 Task: Add a signature Markus Robinson containing With gratitude and sincere wishes, Markus Robinson to email address softage.3@softage.net and add a folder Trademark licenses
Action: Mouse moved to (157, 105)
Screenshot: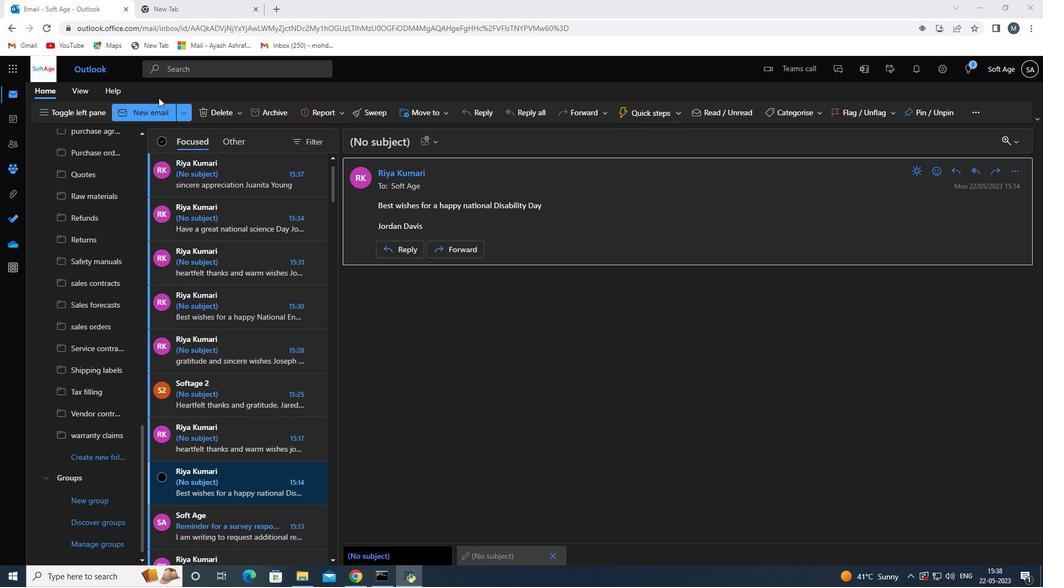 
Action: Mouse pressed left at (157, 105)
Screenshot: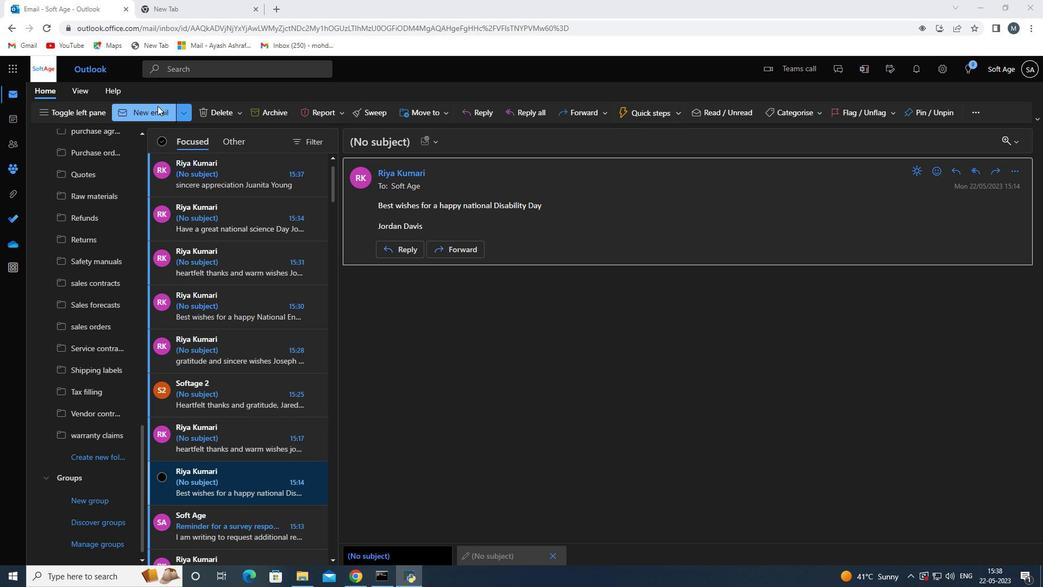 
Action: Mouse moved to (429, 206)
Screenshot: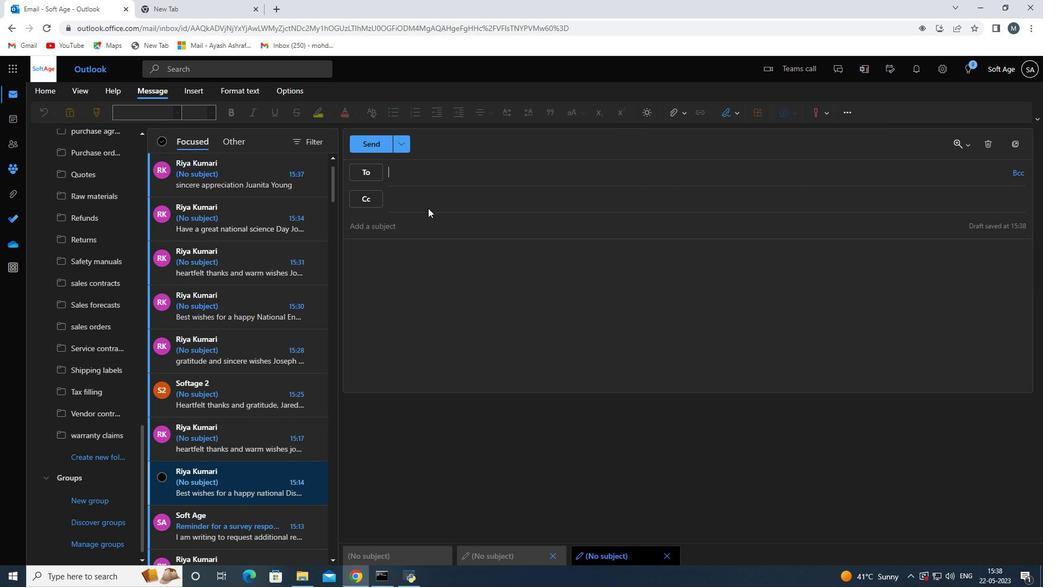
Action: Mouse pressed left at (429, 206)
Screenshot: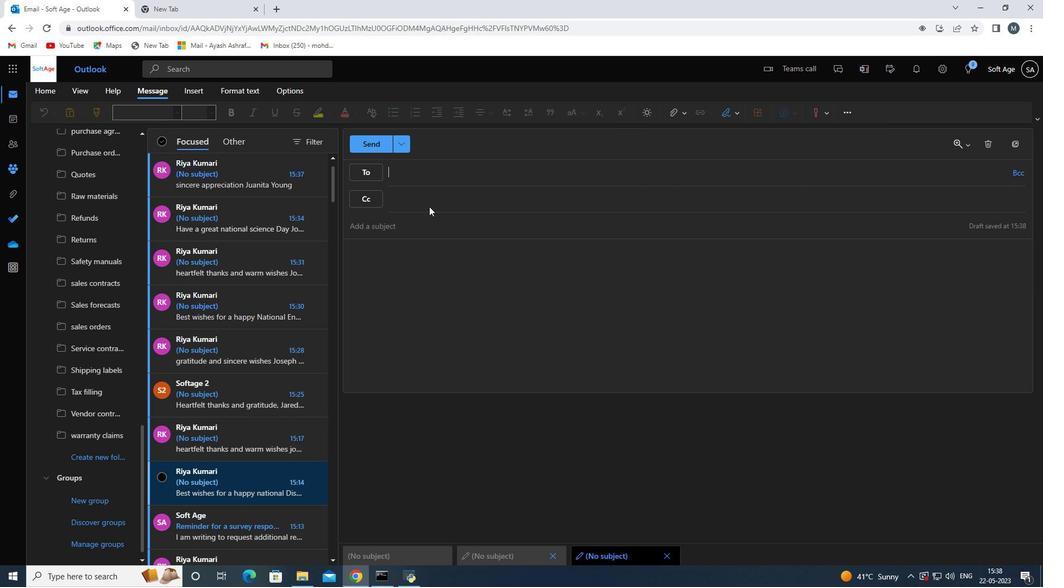 
Action: Mouse moved to (392, 274)
Screenshot: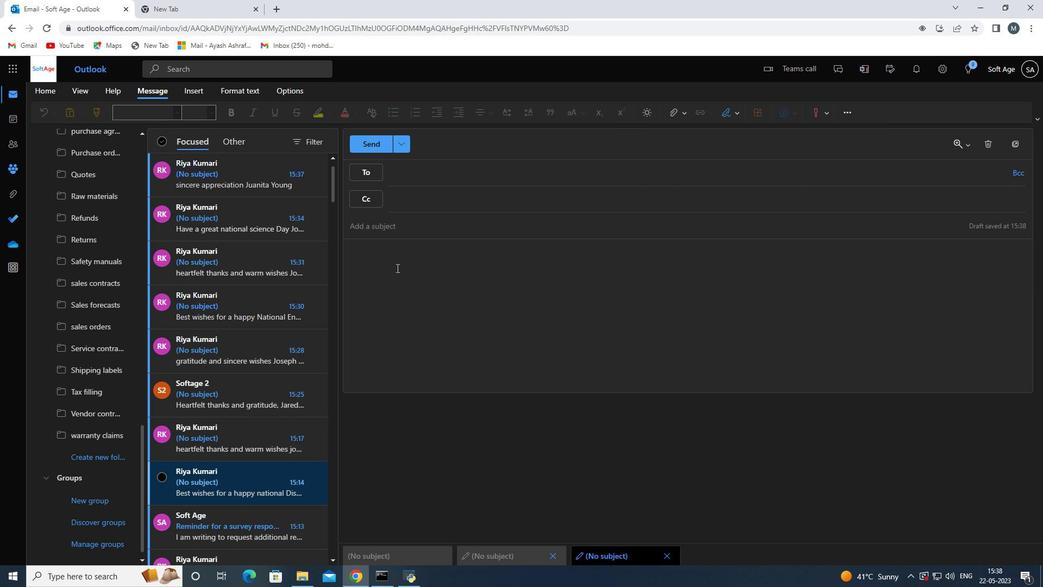 
Action: Mouse pressed left at (392, 274)
Screenshot: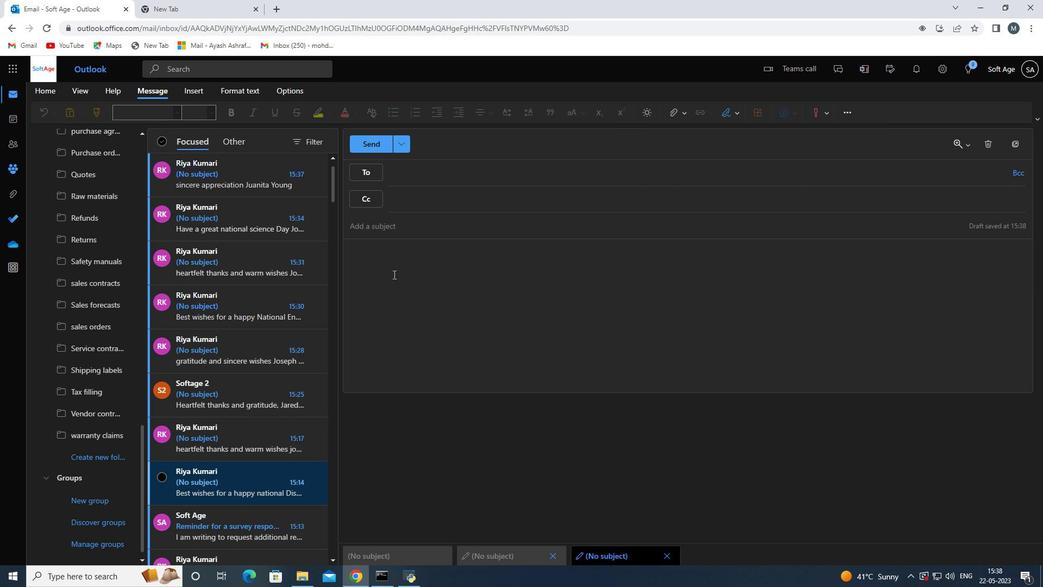 
Action: Mouse moved to (731, 113)
Screenshot: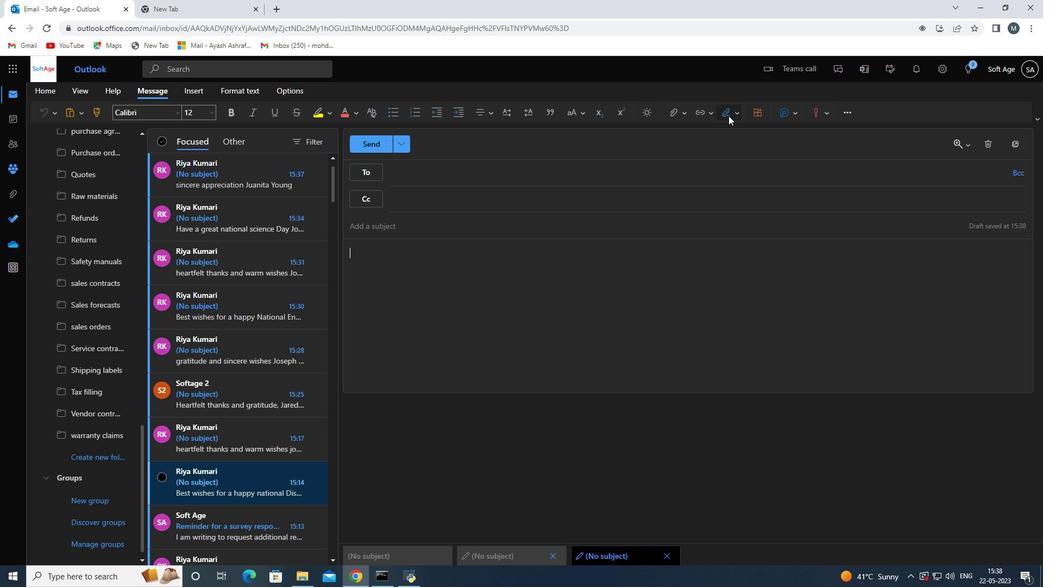 
Action: Mouse pressed left at (731, 113)
Screenshot: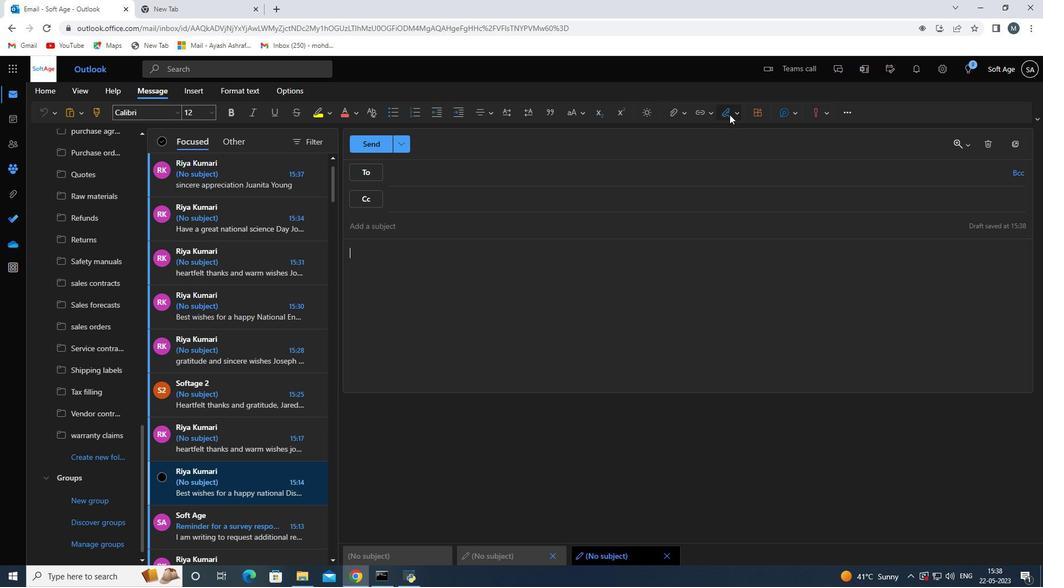 
Action: Mouse moved to (713, 156)
Screenshot: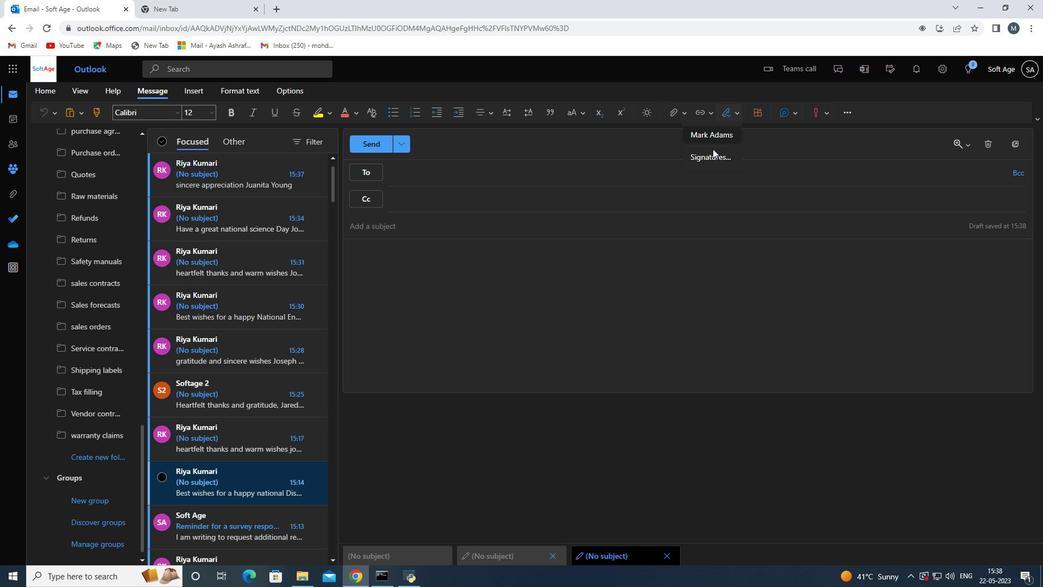 
Action: Mouse pressed left at (713, 156)
Screenshot: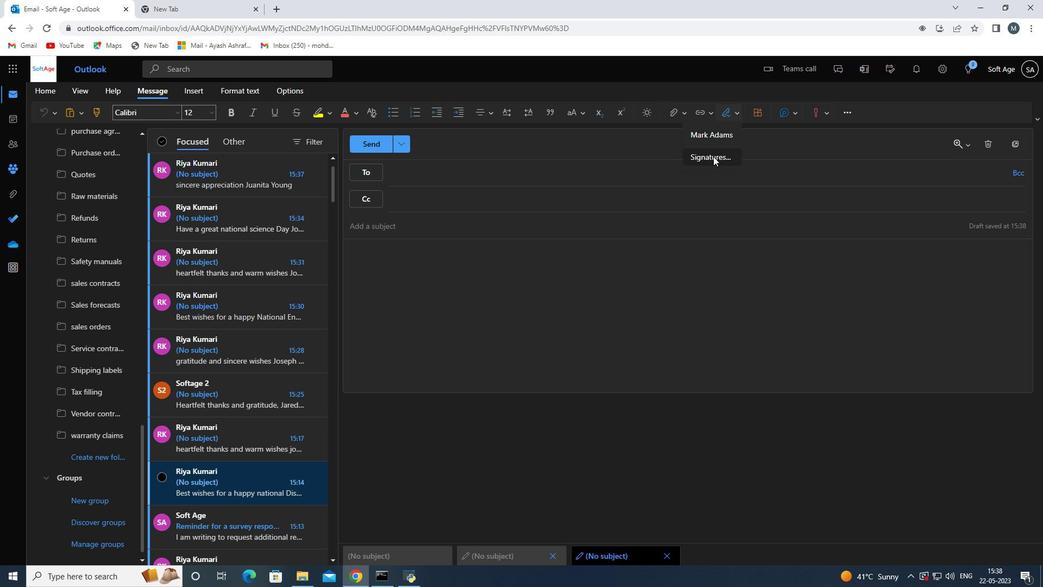 
Action: Mouse moved to (728, 195)
Screenshot: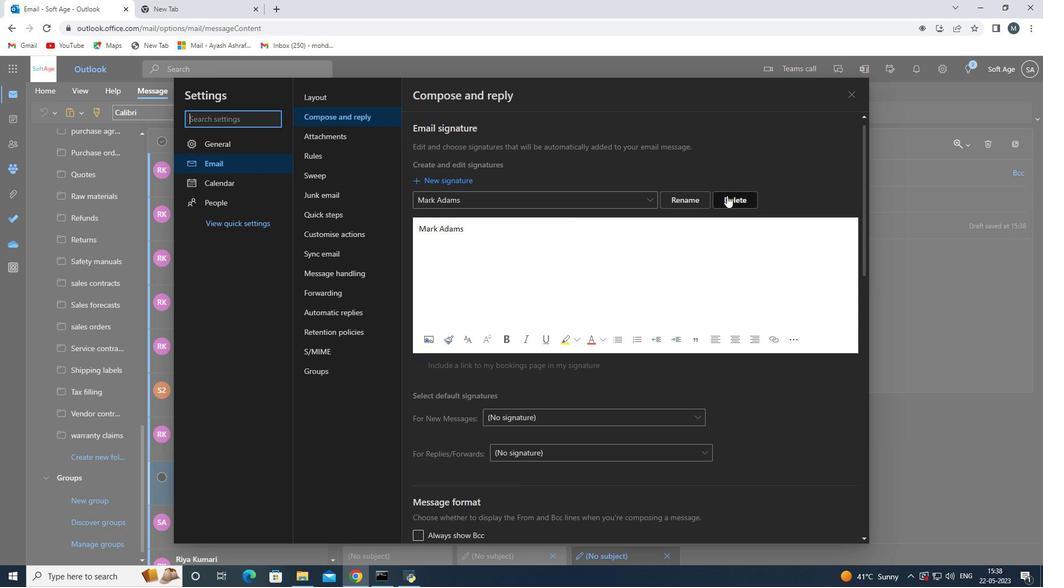 
Action: Mouse pressed left at (728, 195)
Screenshot: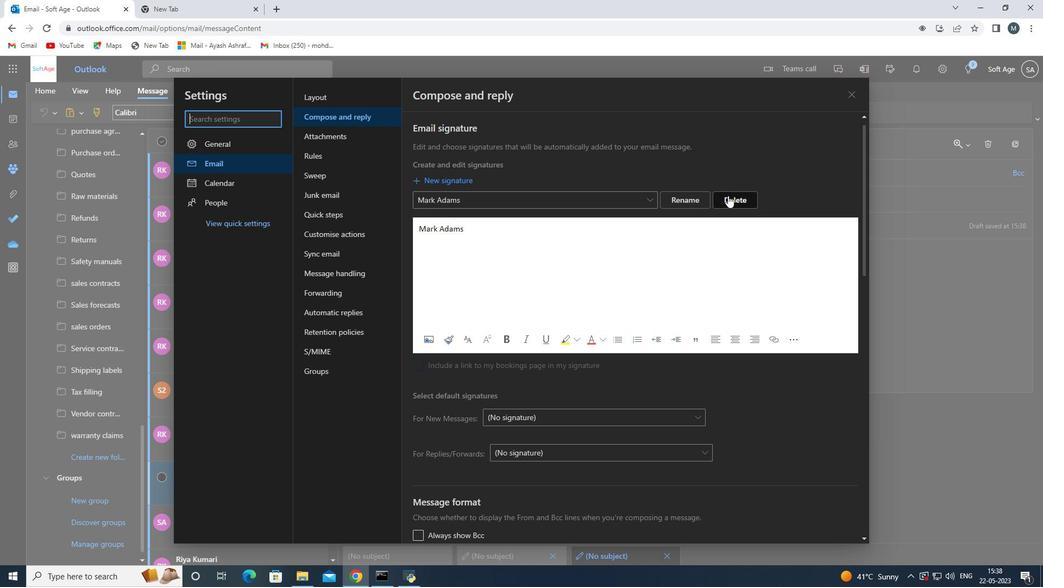 
Action: Mouse moved to (541, 194)
Screenshot: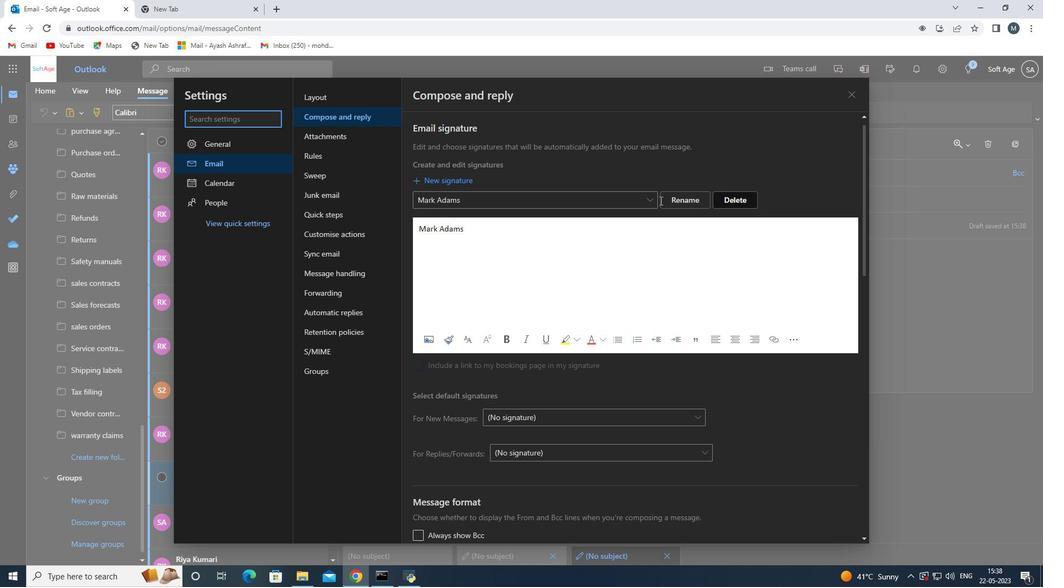 
Action: Mouse pressed left at (541, 194)
Screenshot: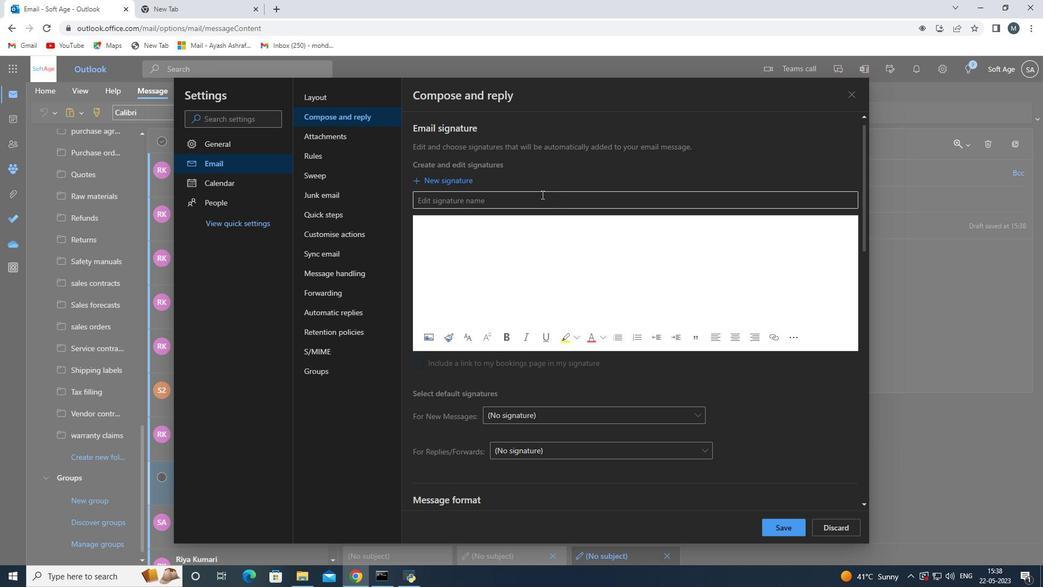 
Action: Mouse moved to (540, 194)
Screenshot: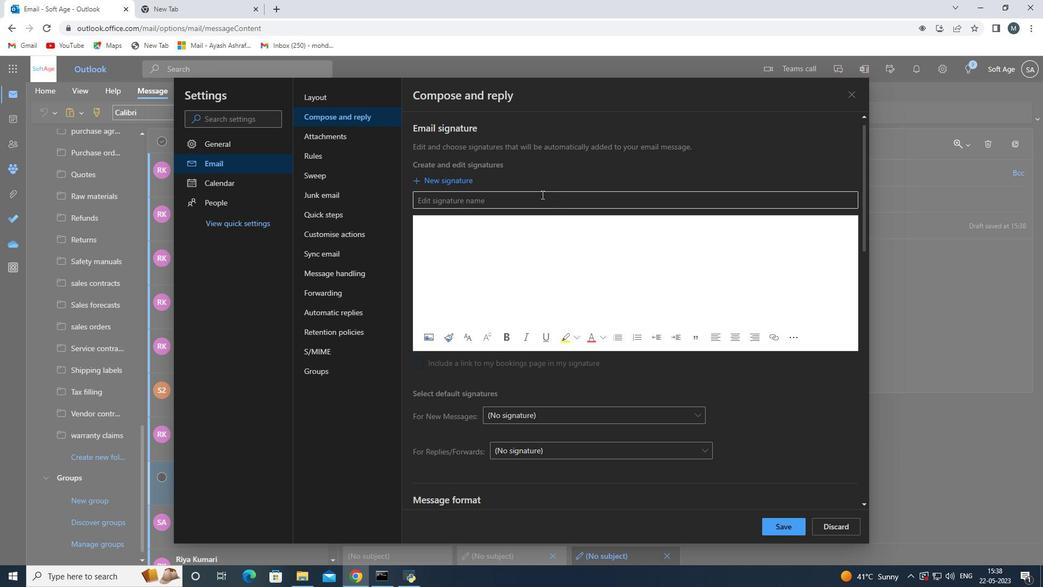 
Action: Key pressed <Key.shift>Robb<Key.backspace>inson<Key.space>
Screenshot: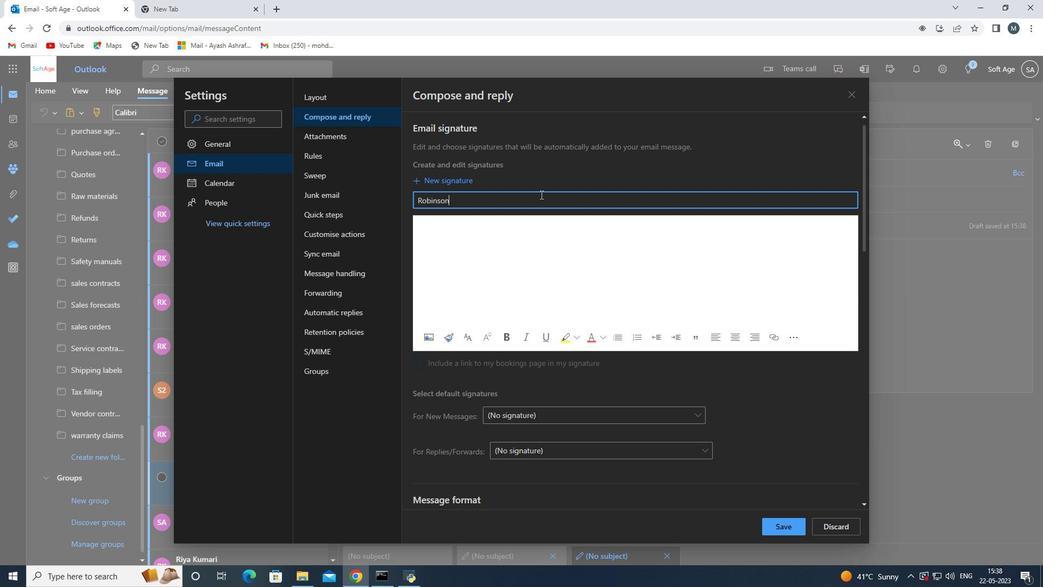 
Action: Mouse moved to (417, 197)
Screenshot: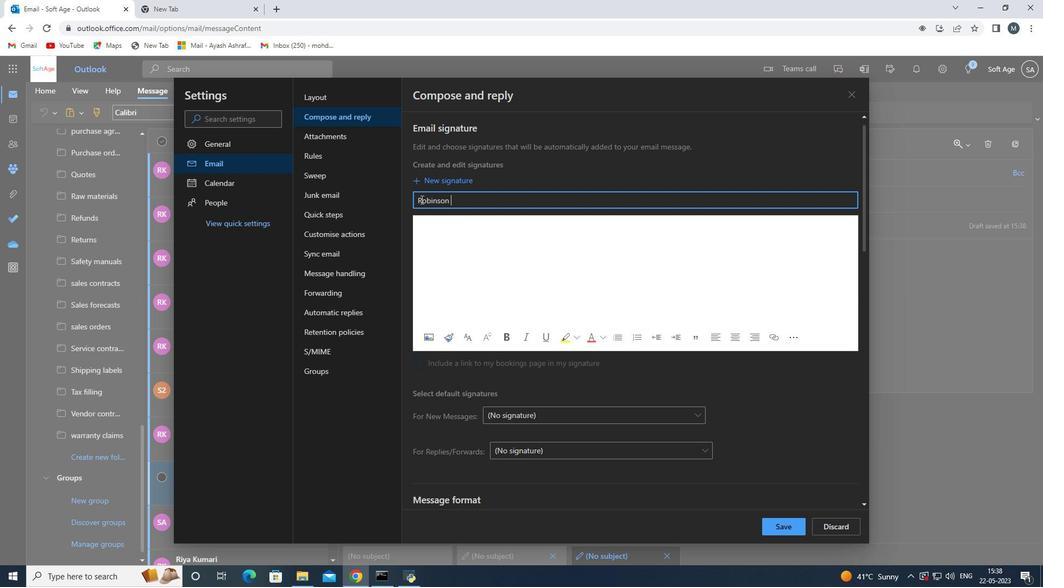 
Action: Mouse pressed left at (417, 197)
Screenshot: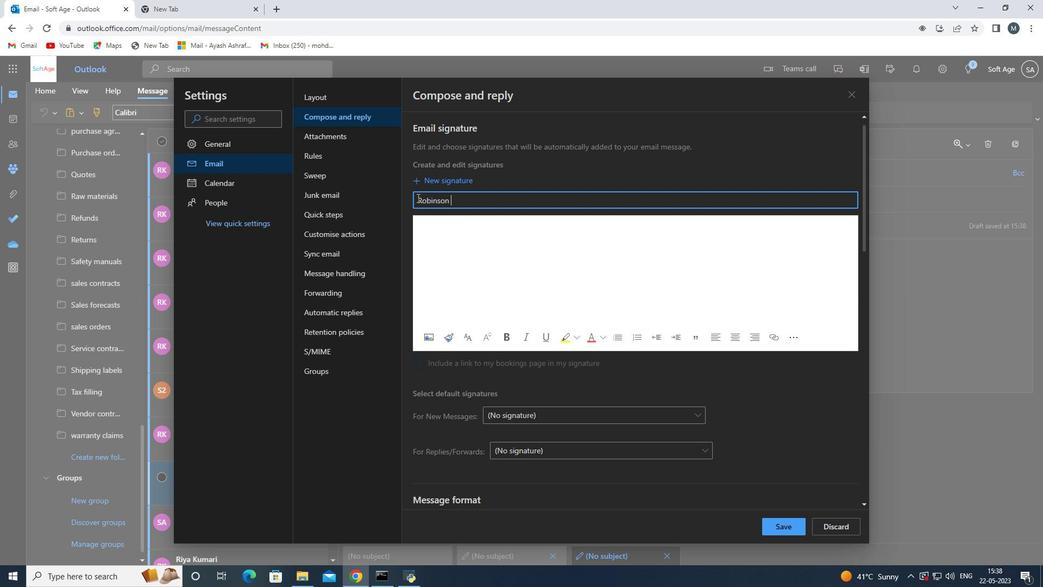 
Action: Mouse moved to (420, 201)
Screenshot: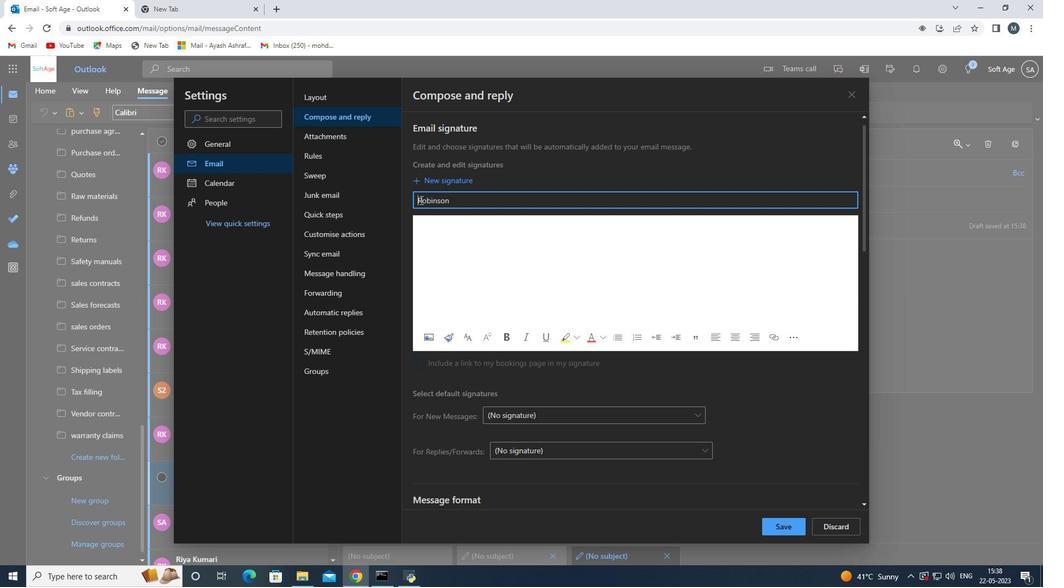 
Action: Key pressed <Key.shift>markus<Key.space>
Screenshot: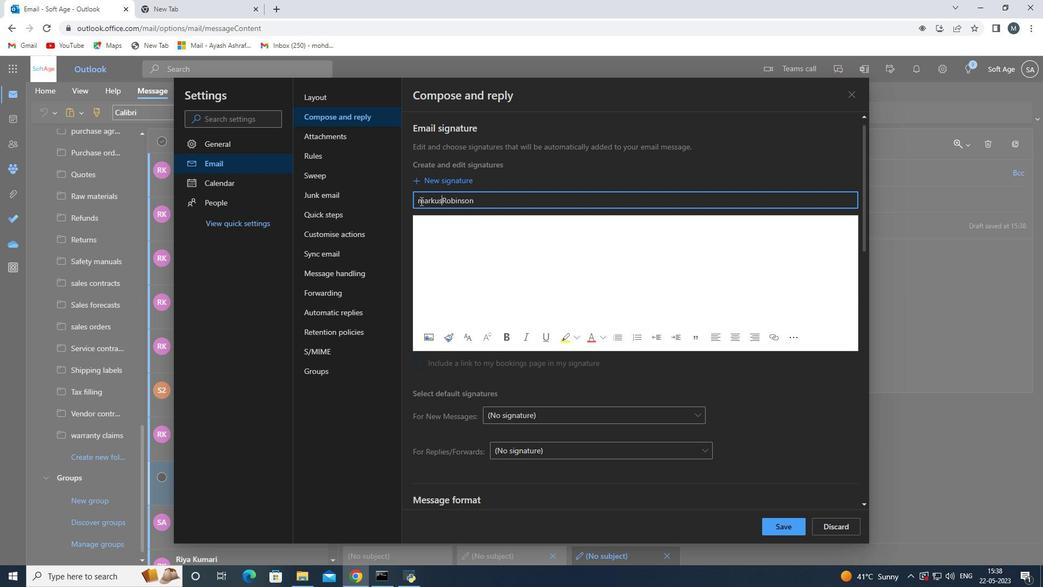 
Action: Mouse moved to (427, 199)
Screenshot: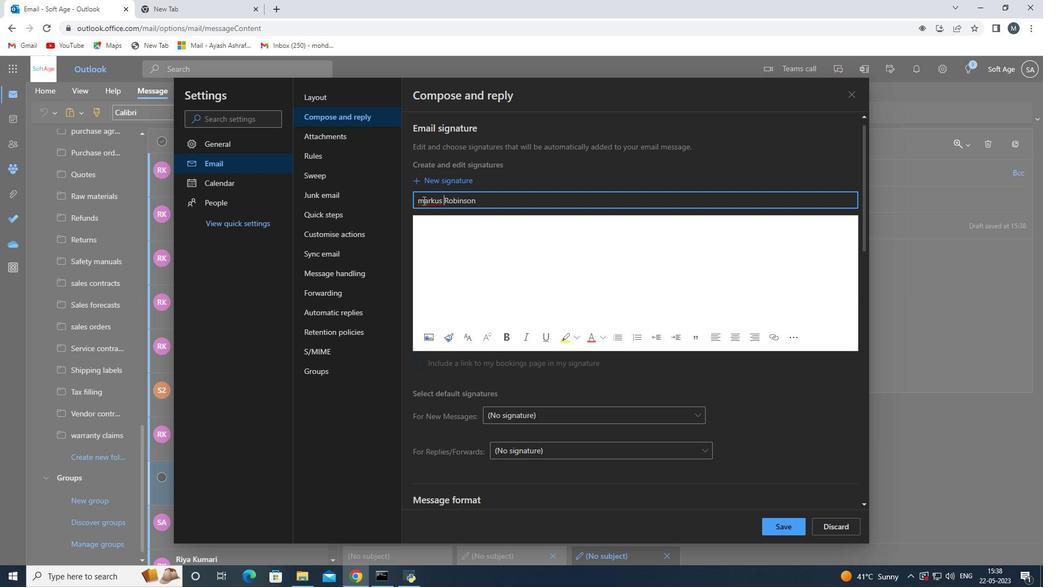 
Action: Mouse pressed left at (427, 199)
Screenshot: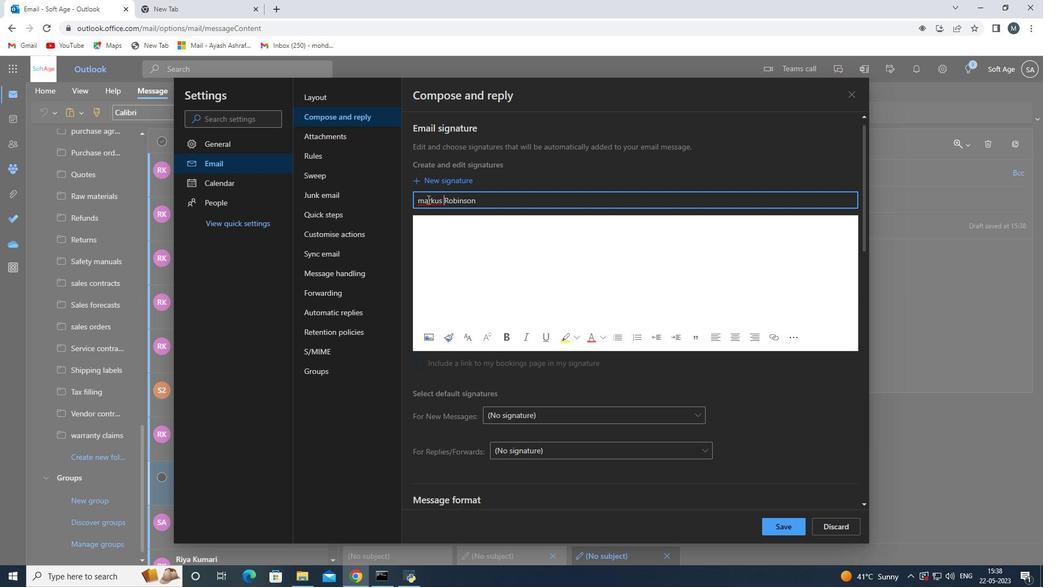 
Action: Mouse moved to (426, 201)
Screenshot: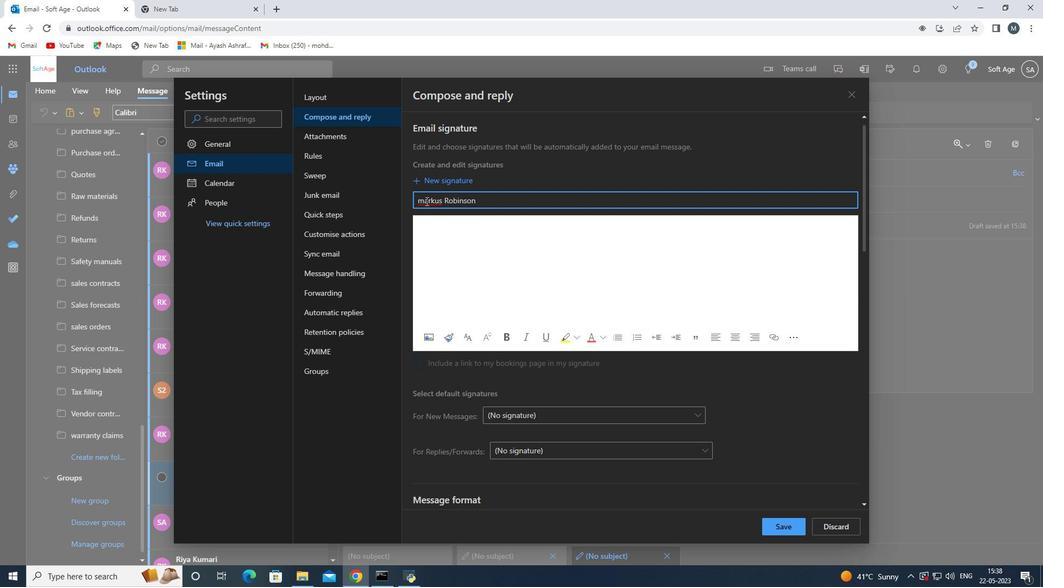 
Action: Mouse pressed left at (426, 201)
Screenshot: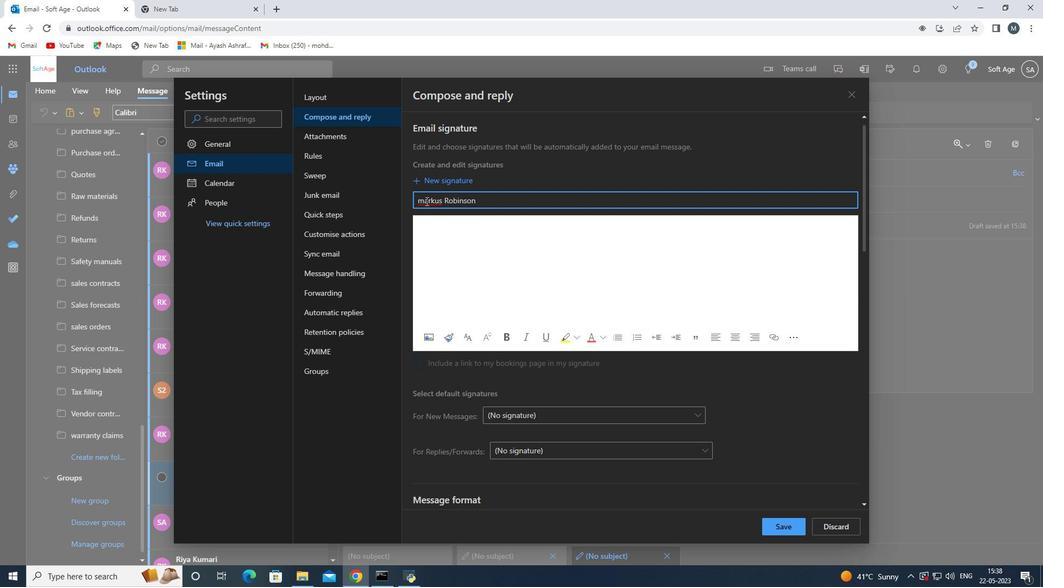 
Action: Mouse moved to (424, 200)
Screenshot: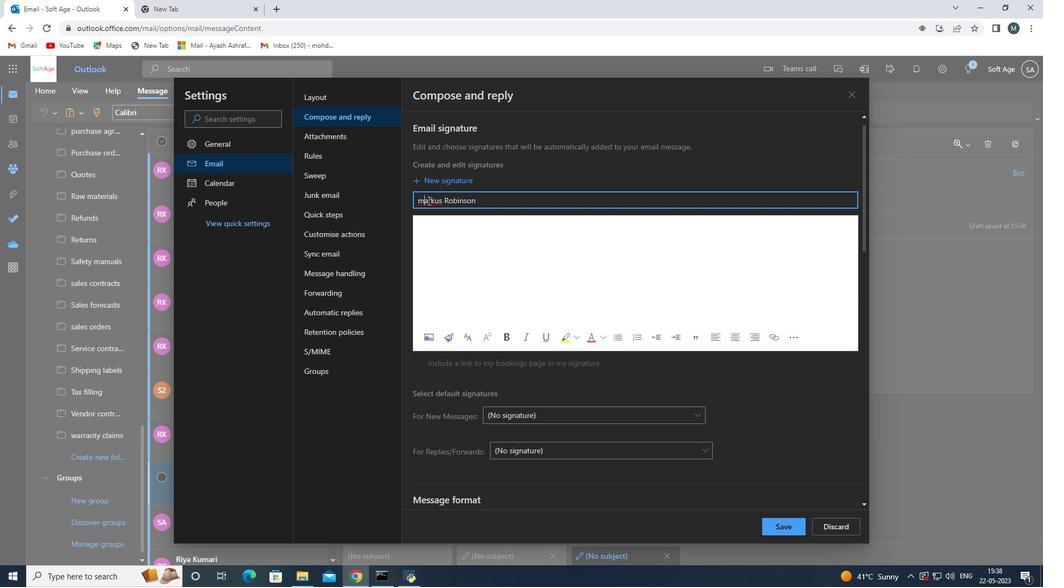 
Action: Key pressed <Key.backspace><Key.shift>M
Screenshot: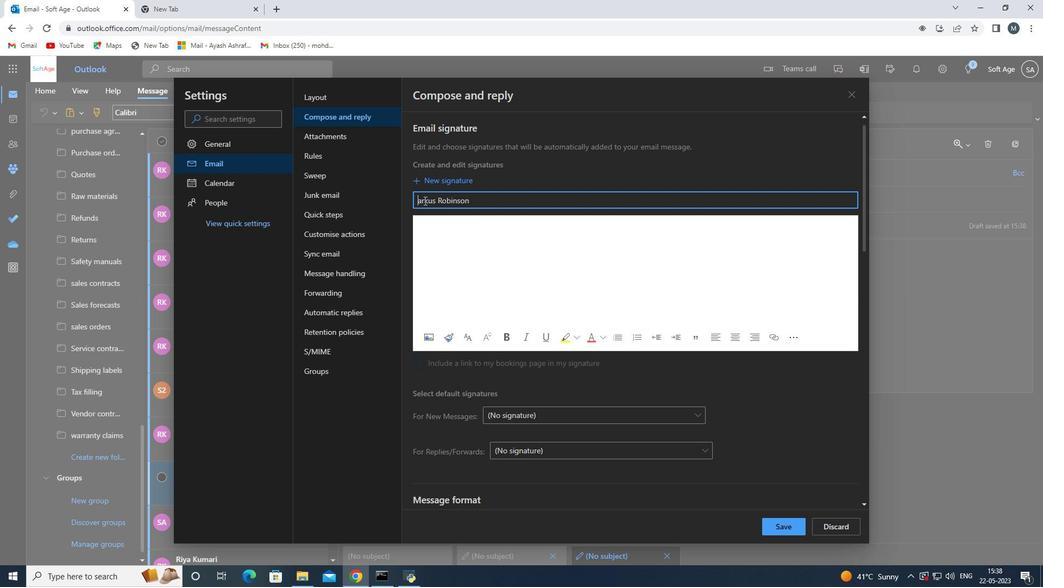 
Action: Mouse moved to (533, 223)
Screenshot: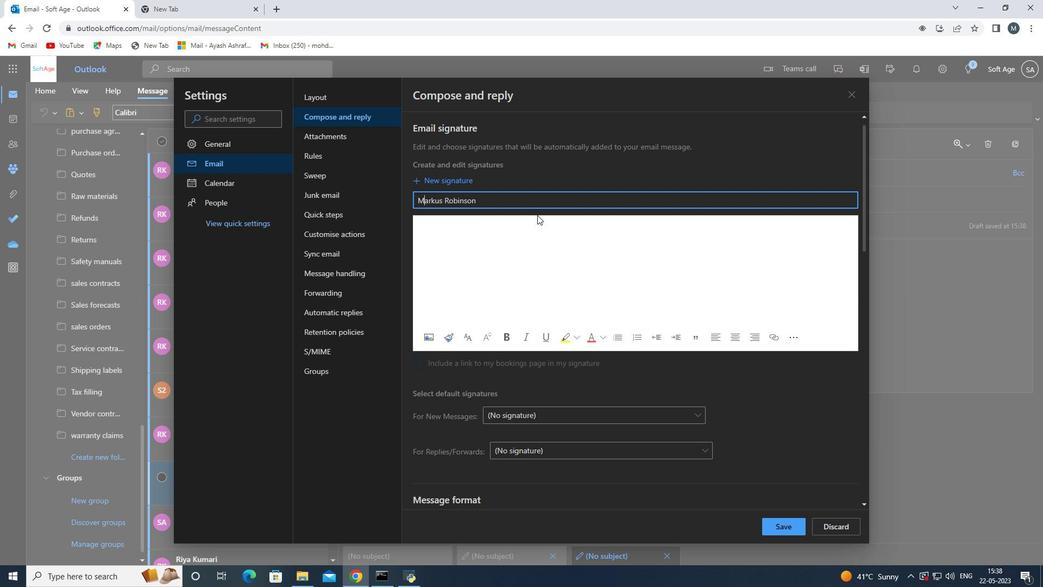 
Action: Mouse pressed left at (533, 223)
Screenshot: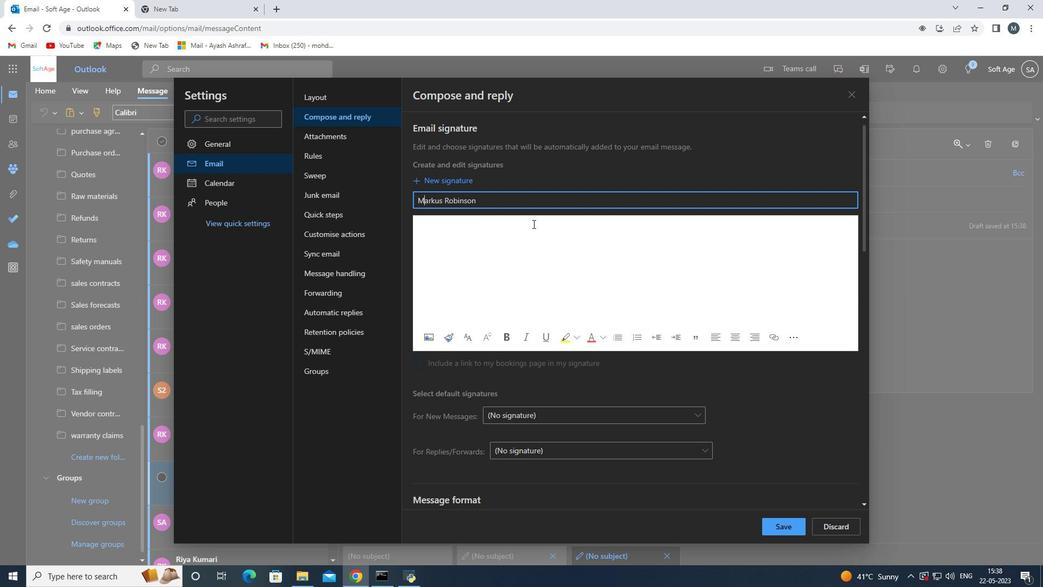 
Action: Mouse moved to (525, 215)
Screenshot: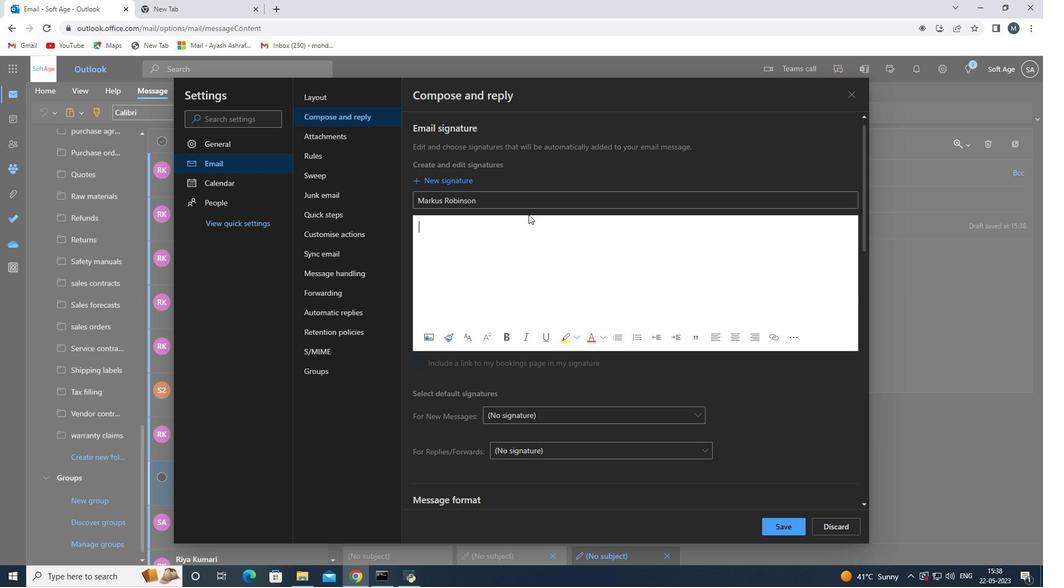 
Action: Key pressed <Key.shift>m<Key.backspace><Key.shift>Markus<Key.space><Key.shift><Key.shift><Key.shift><Key.shift><Key.shift><Key.shift>Robinson<Key.space>
Screenshot: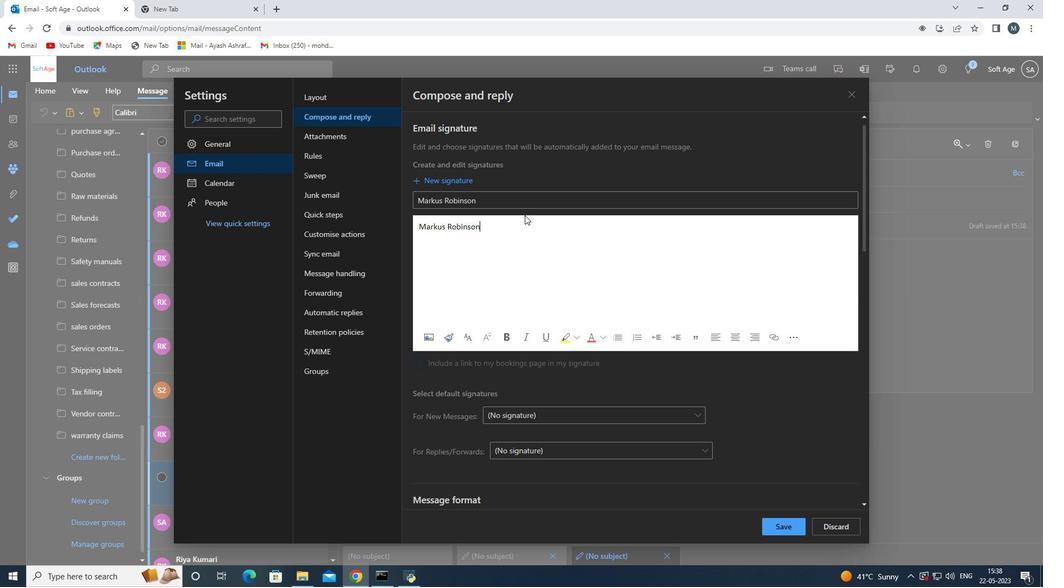 
Action: Mouse moved to (770, 521)
Screenshot: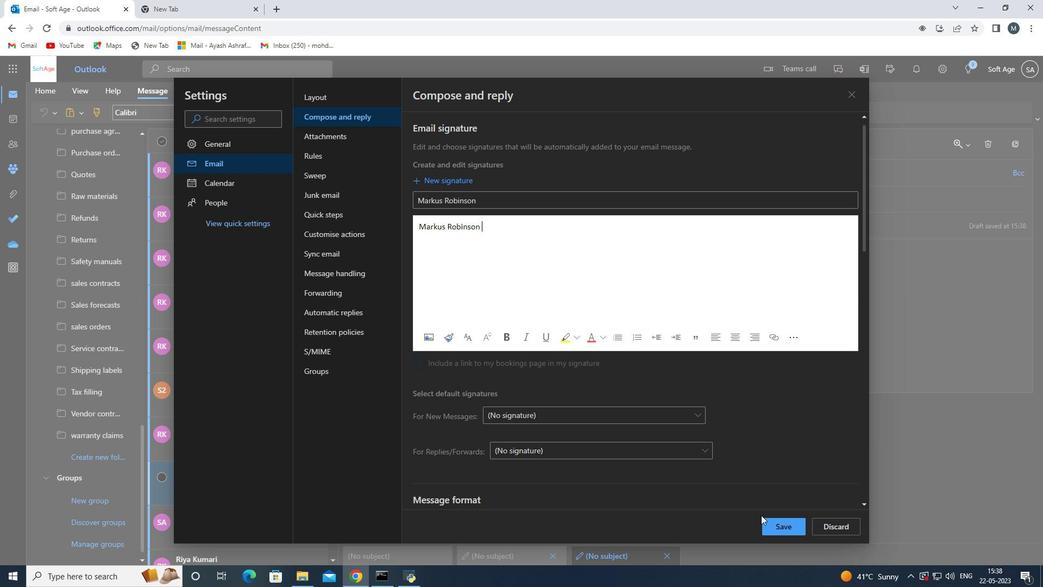 
Action: Mouse pressed left at (770, 521)
Screenshot: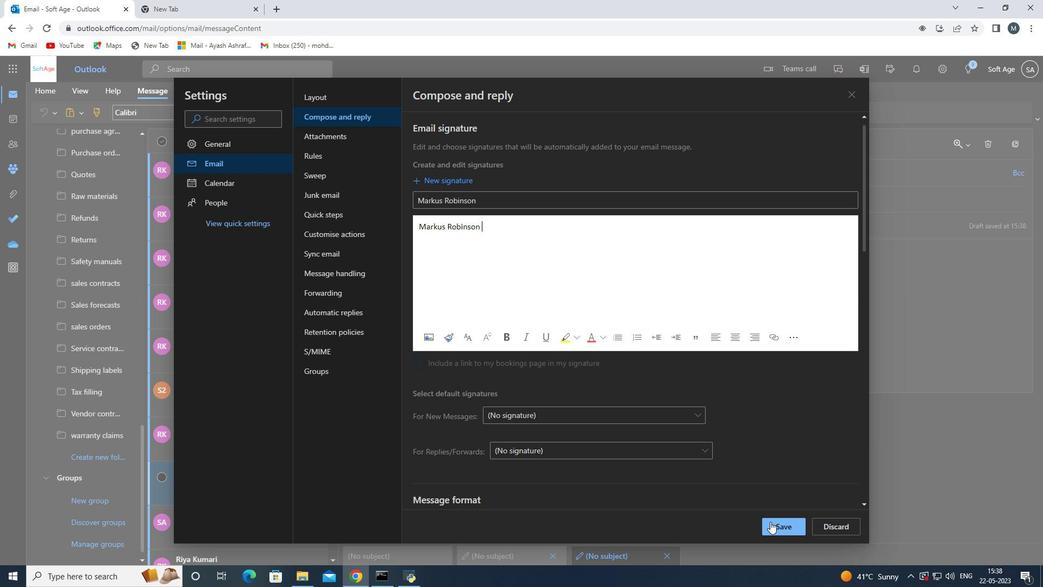 
Action: Mouse moved to (857, 98)
Screenshot: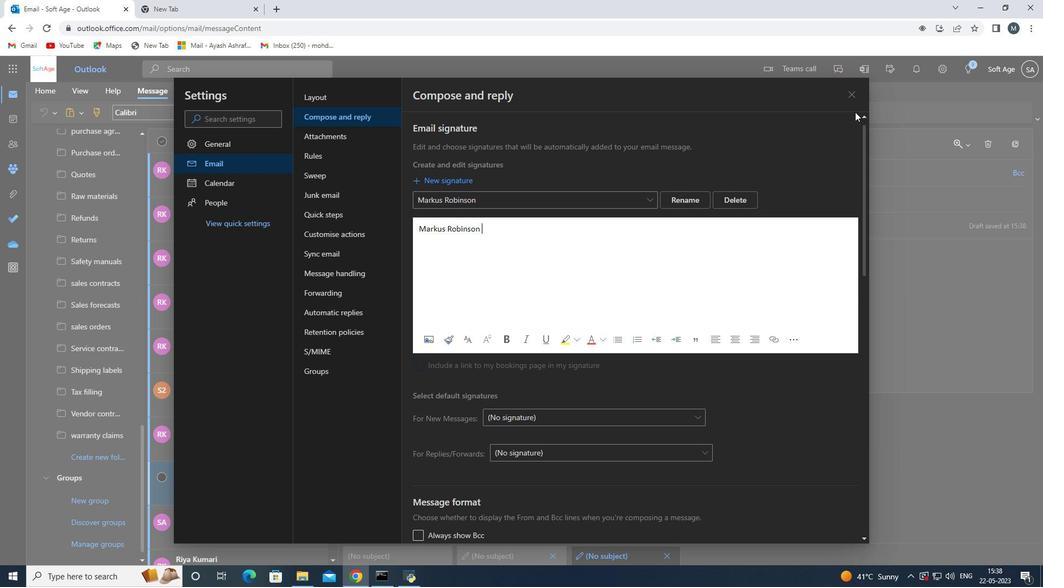 
Action: Mouse pressed left at (857, 98)
Screenshot: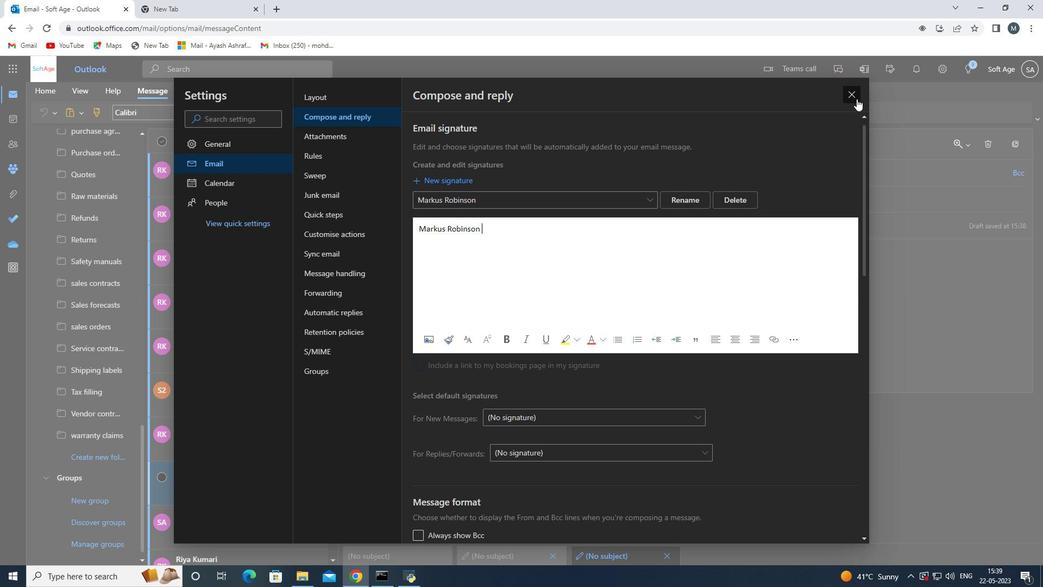 
Action: Mouse moved to (446, 266)
Screenshot: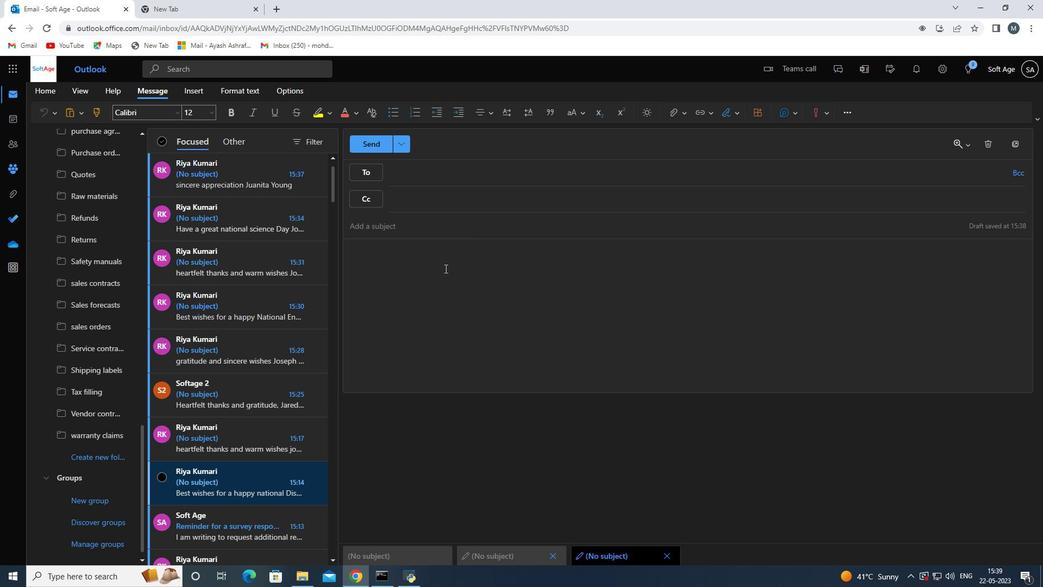 
Action: Mouse pressed left at (446, 266)
Screenshot: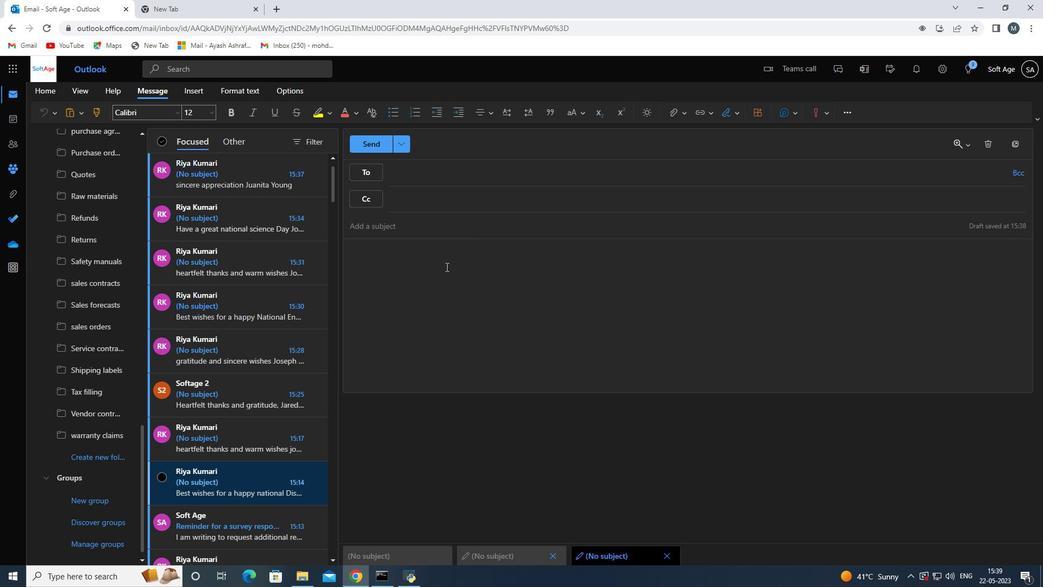 
Action: Mouse moved to (446, 266)
Screenshot: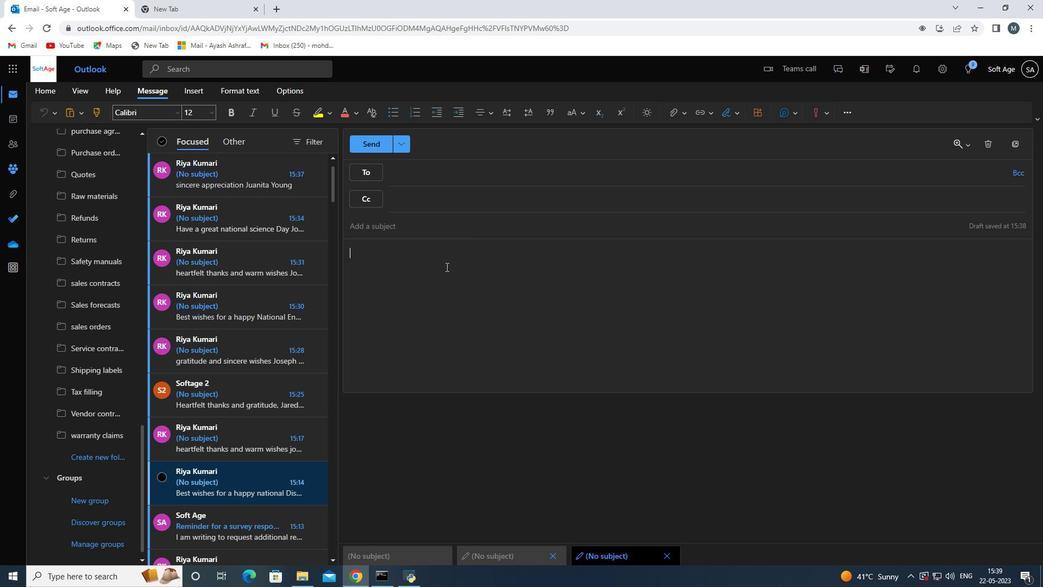 
Action: Key pressed <Key.shift><Key.shift>With<Key.space>gratitude<Key.space>n<Key.backspace>and<Key.space>sincere<Key.space>wishes<Key.space>
Screenshot: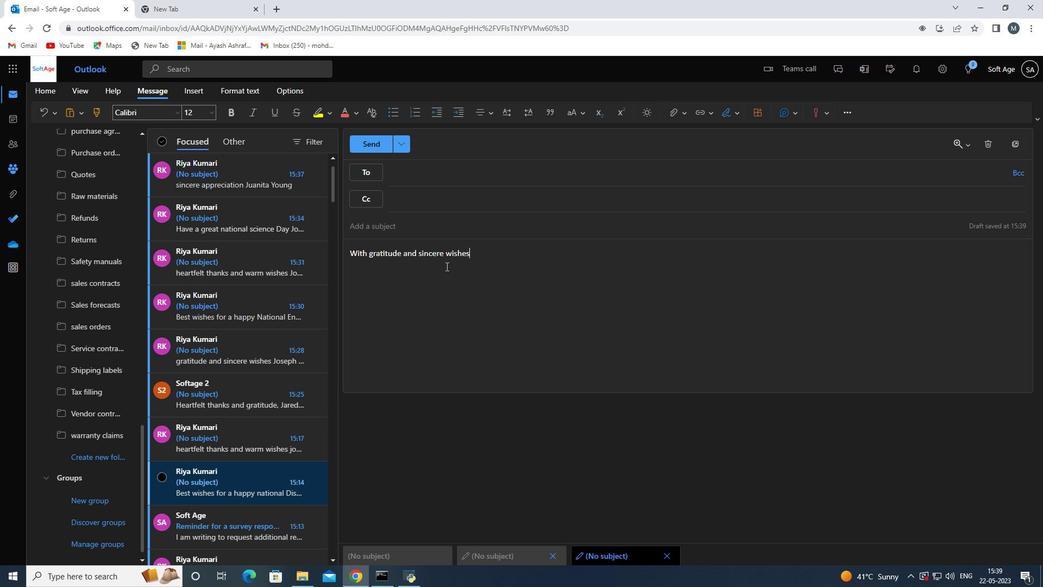 
Action: Mouse moved to (733, 117)
Screenshot: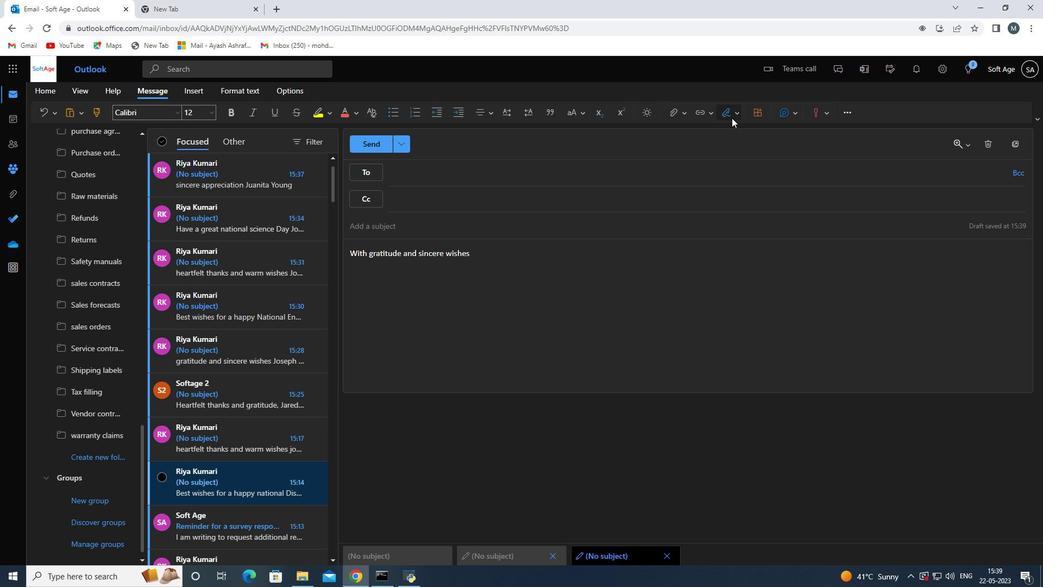 
Action: Mouse pressed left at (733, 117)
Screenshot: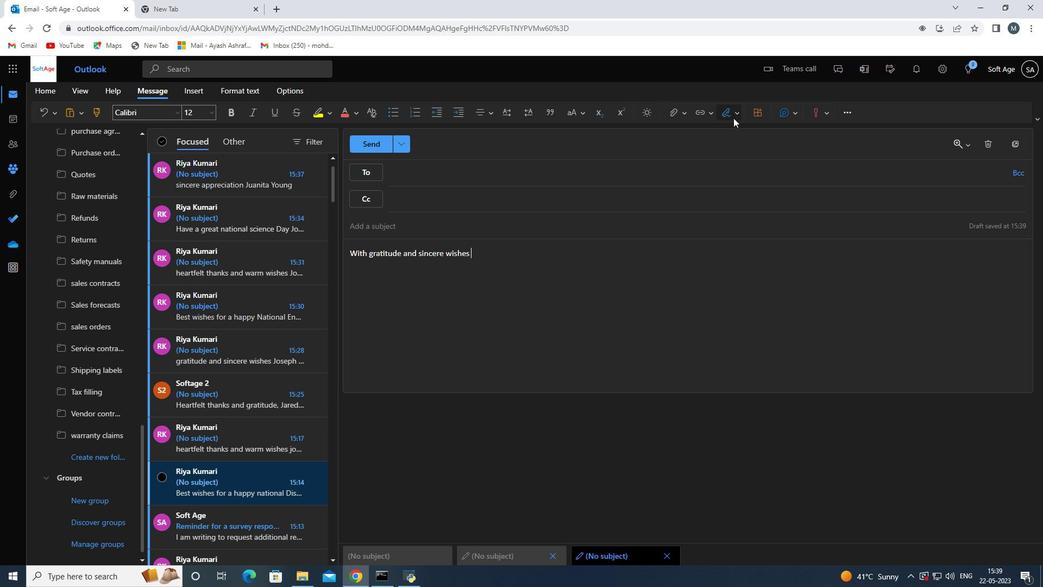 
Action: Mouse moved to (713, 138)
Screenshot: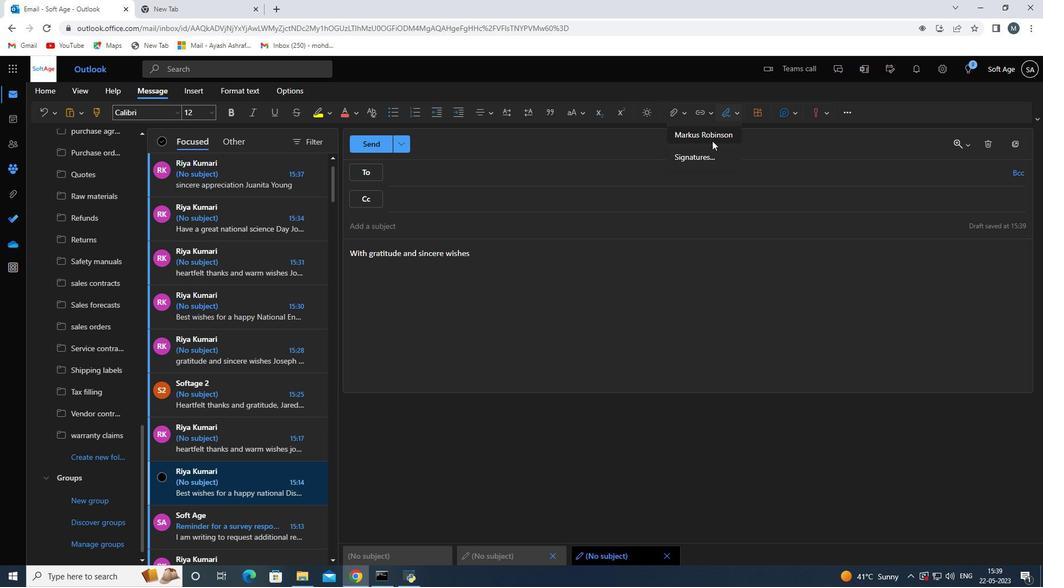
Action: Mouse pressed left at (713, 138)
Screenshot: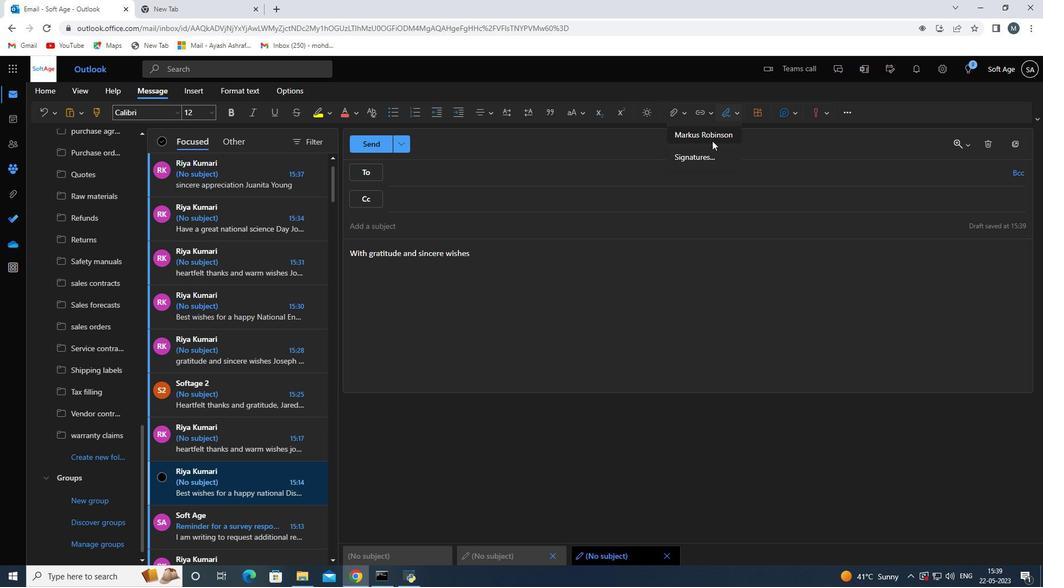 
Action: Mouse moved to (451, 172)
Screenshot: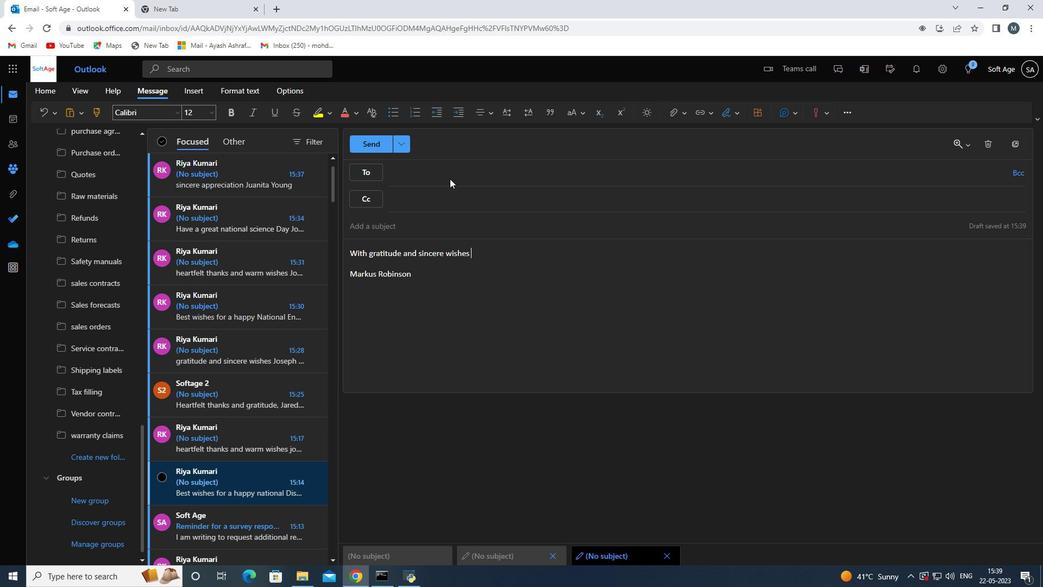 
Action: Mouse pressed left at (451, 172)
Screenshot: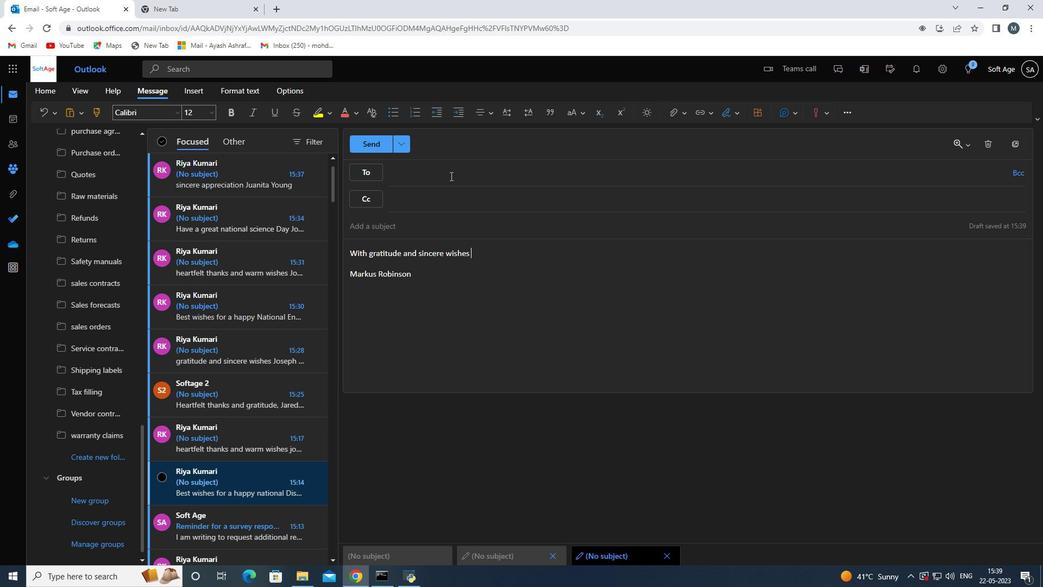 
Action: Key pressed softage.3<Key.shift><Key.shift><Key.shift><Key.shift><Key.shift>@softage.net
Screenshot: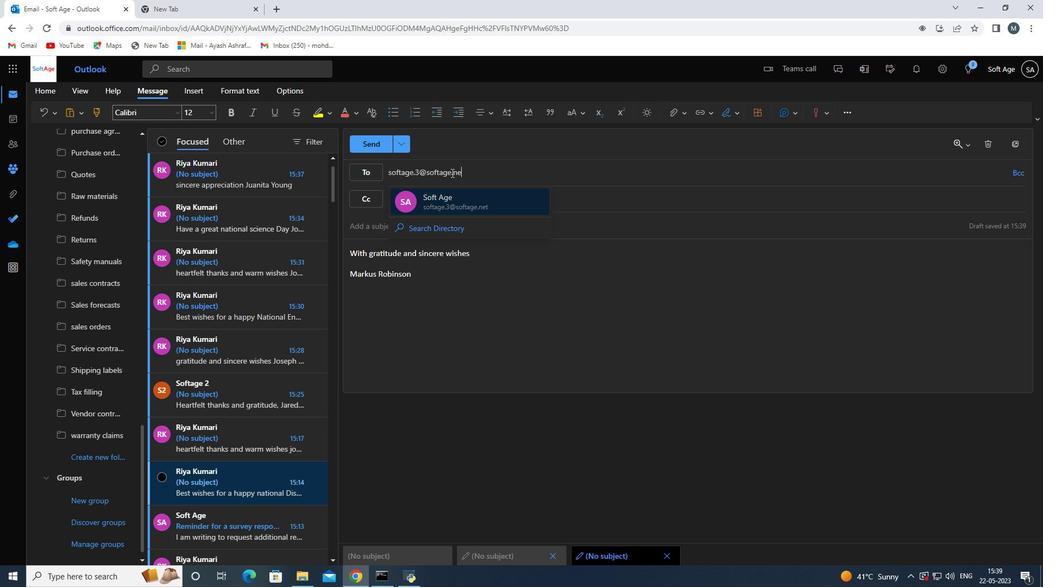 
Action: Mouse moved to (452, 207)
Screenshot: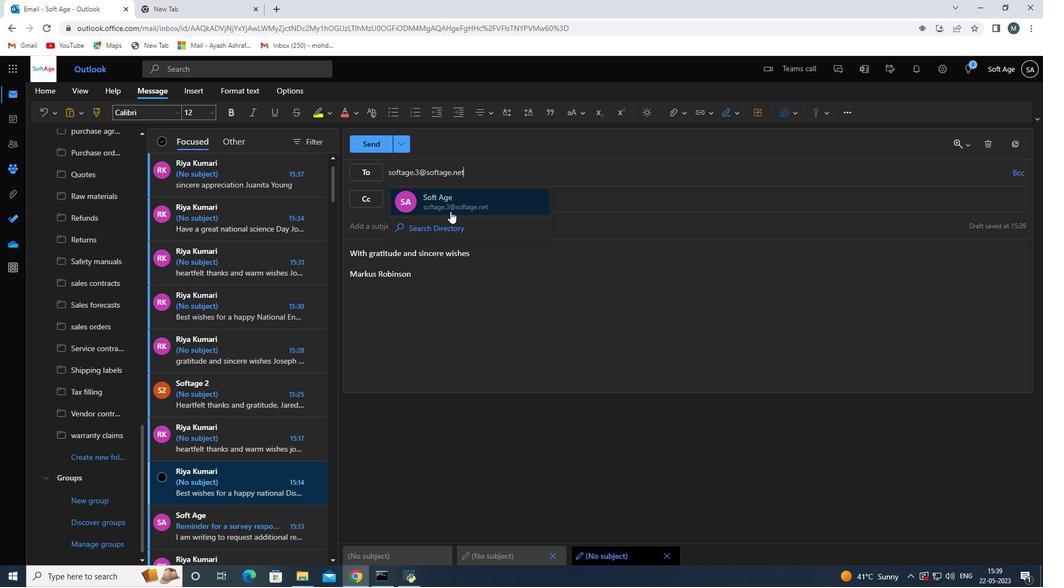 
Action: Mouse pressed left at (452, 207)
Screenshot: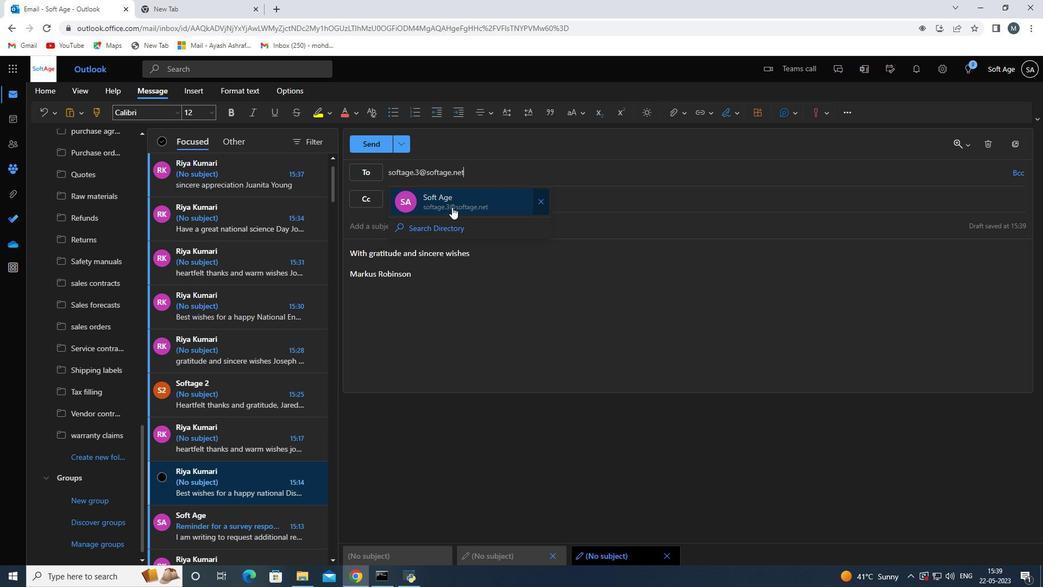
Action: Mouse moved to (89, 462)
Screenshot: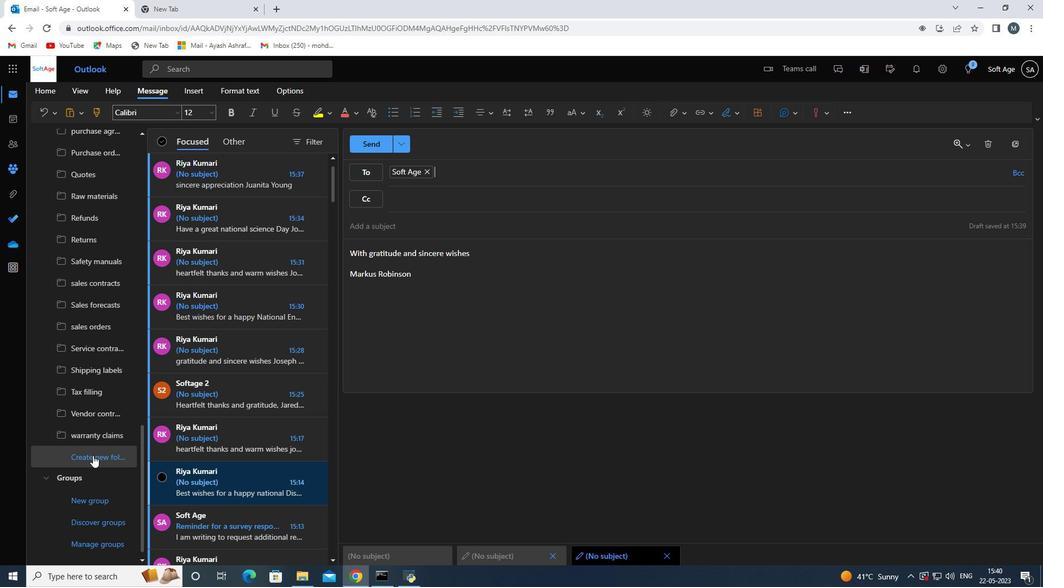
Action: Mouse pressed left at (89, 462)
Screenshot: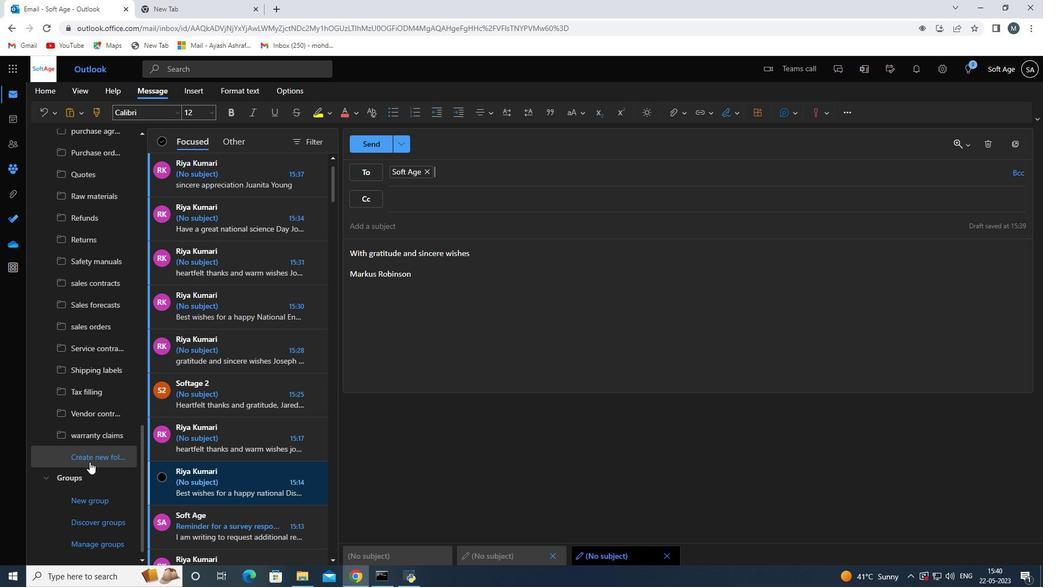 
Action: Mouse moved to (85, 454)
Screenshot: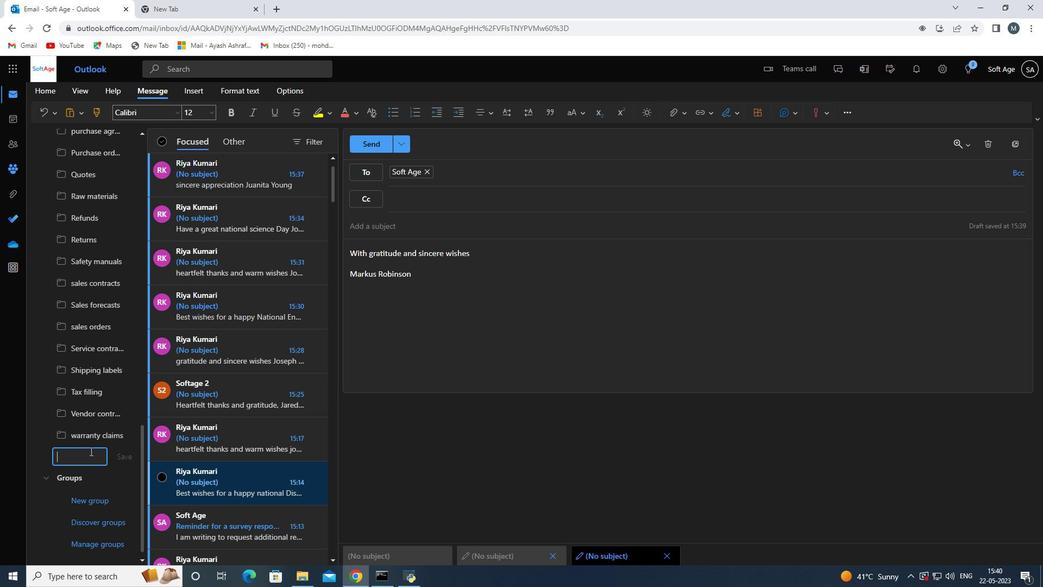 
Action: Mouse pressed left at (85, 454)
Screenshot: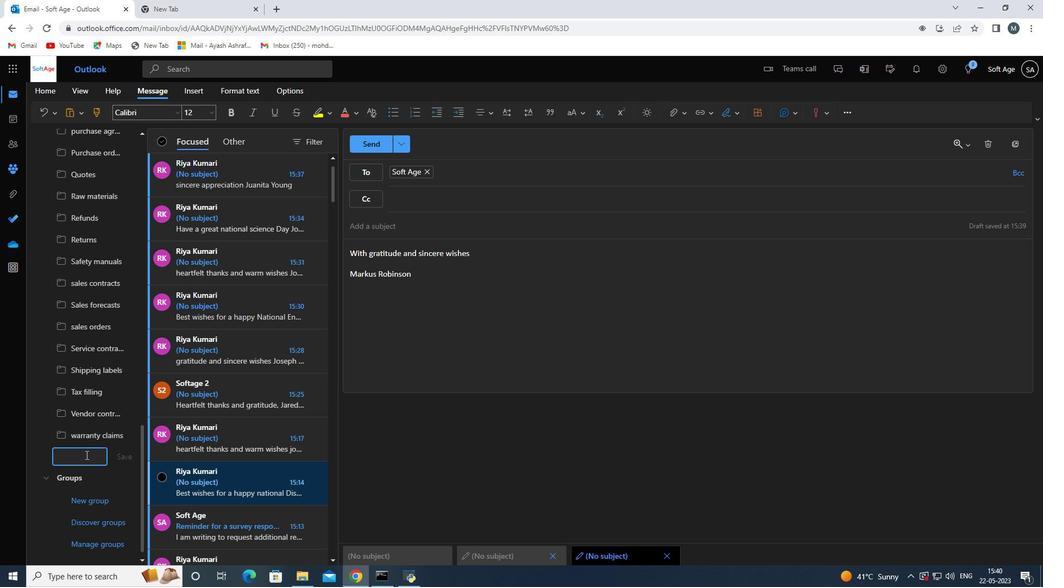 
Action: Key pressed <Key.shift><Key.shift>trademark<Key.space>licenses
Screenshot: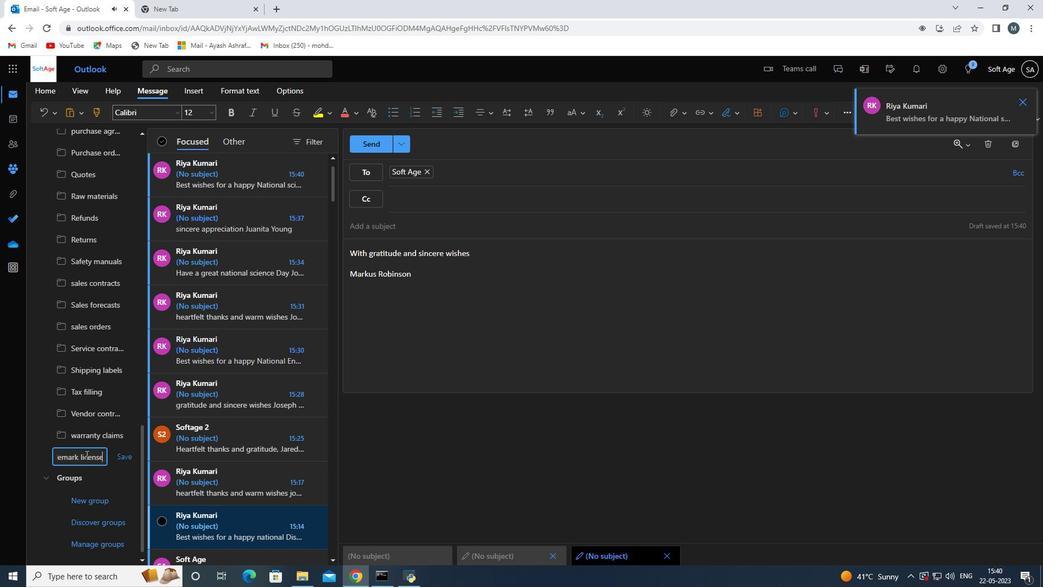 
Action: Mouse moved to (363, 142)
Screenshot: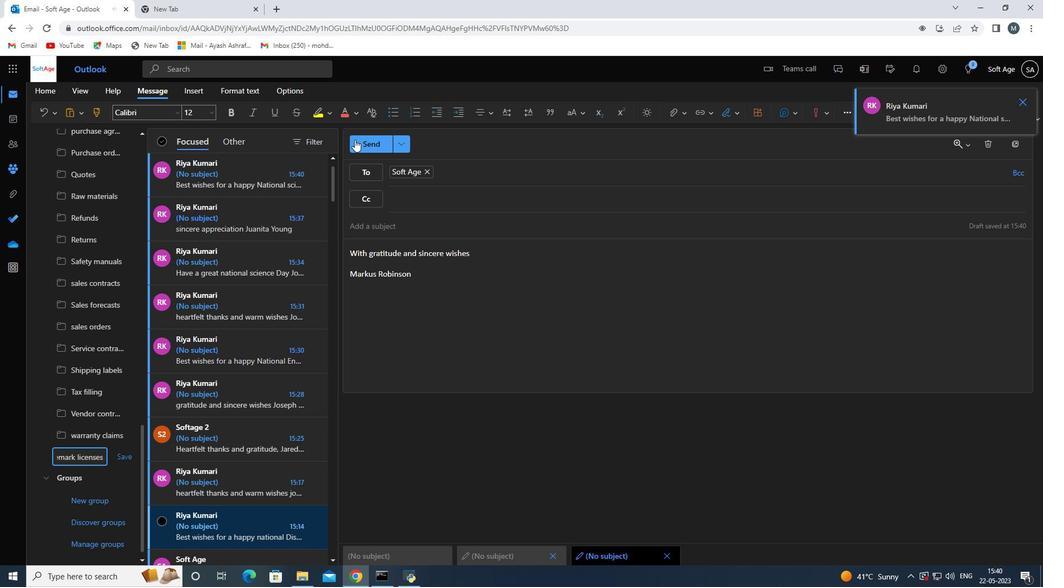 
Action: Mouse pressed left at (363, 142)
Screenshot: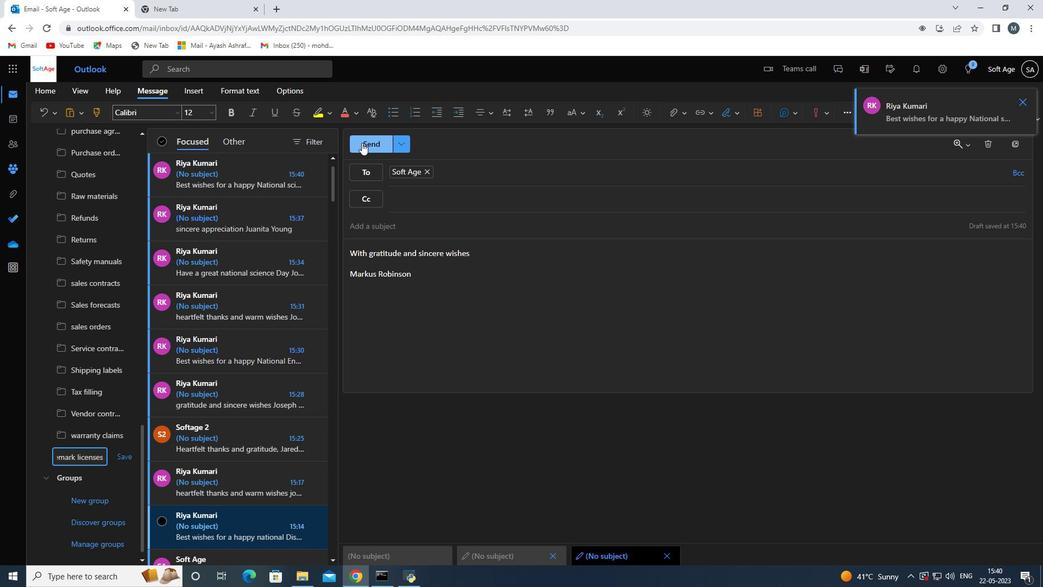 
Action: Mouse moved to (499, 343)
Screenshot: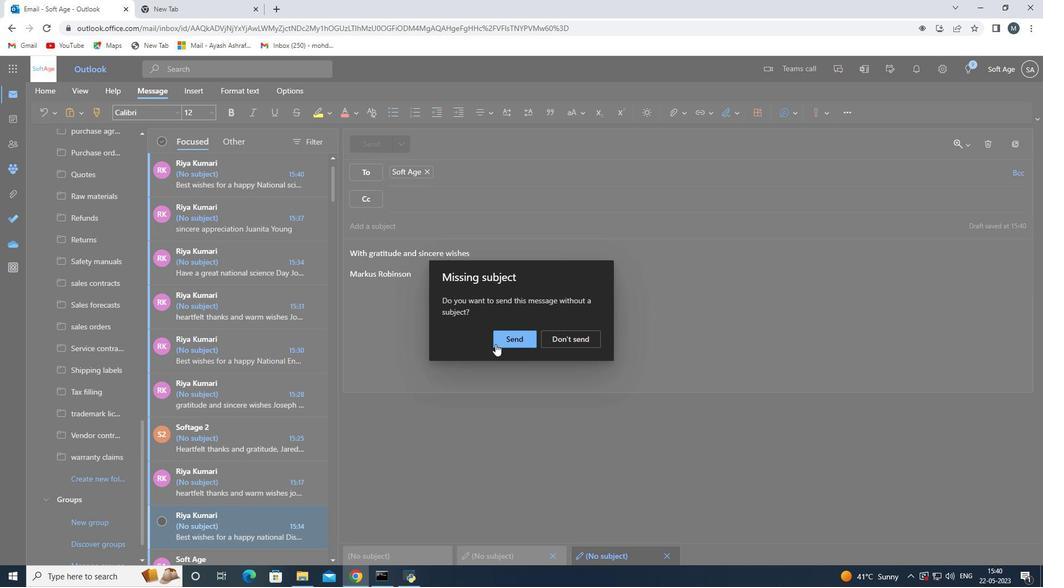 
Action: Mouse pressed left at (499, 343)
Screenshot: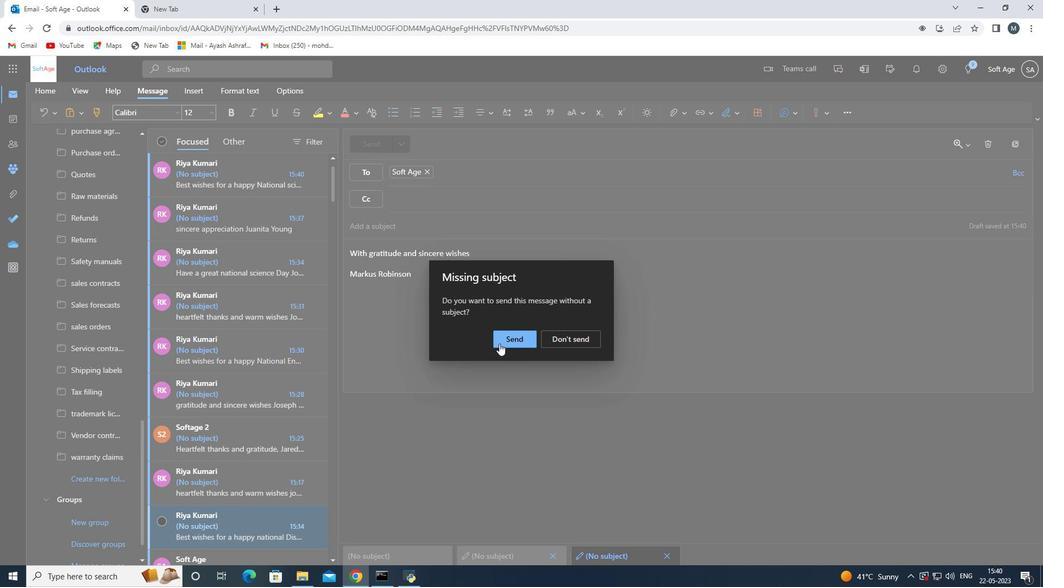
